 Task: Create a task  Integrate website with a new chatbot for customer support , assign it to team member softage.5@softage.net in the project BitTech and update the status of the task to  On Track  , set the priority of the task to High
Action: Mouse moved to (853, 436)
Screenshot: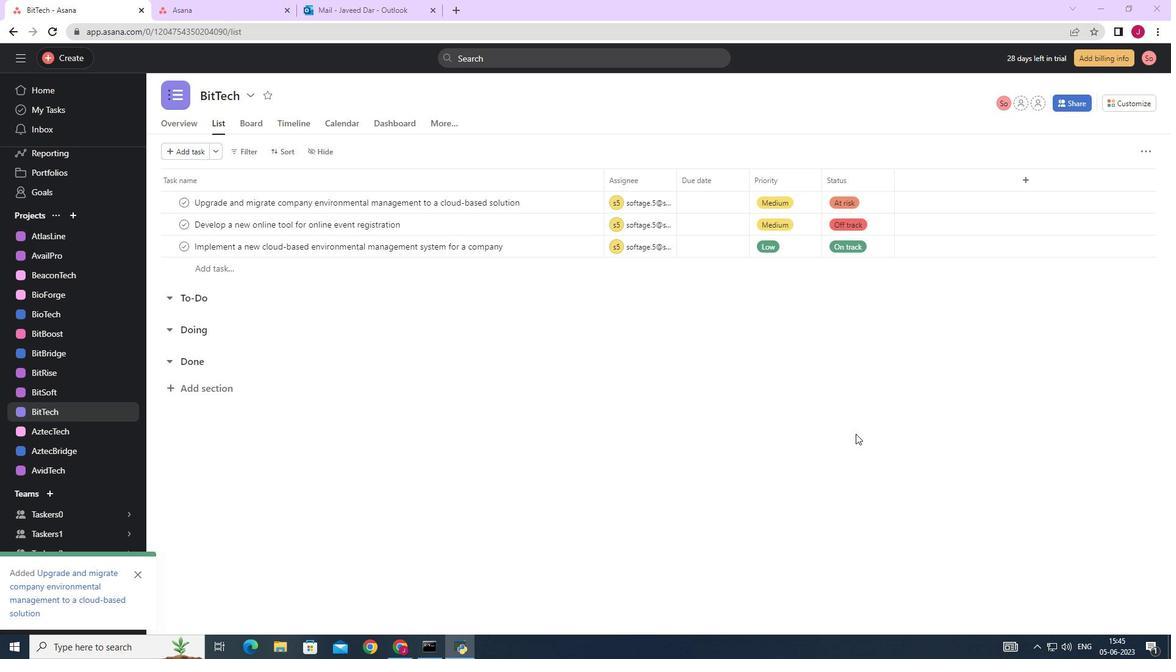 
Action: Mouse scrolled (853, 437) with delta (0, 0)
Screenshot: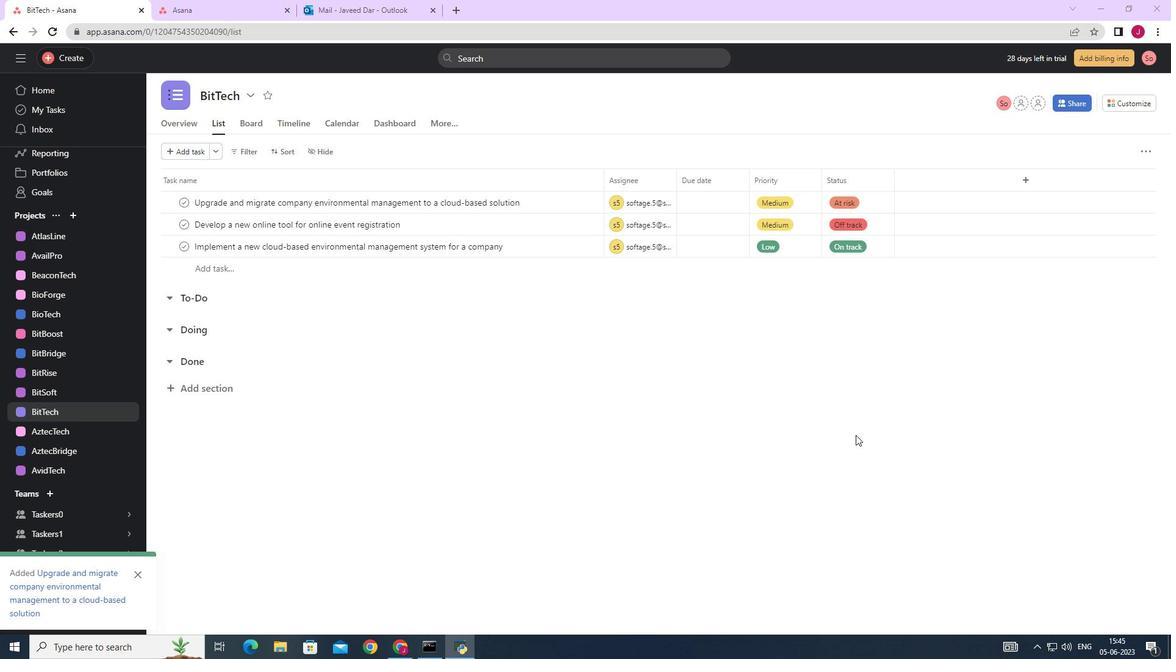 
Action: Mouse moved to (851, 436)
Screenshot: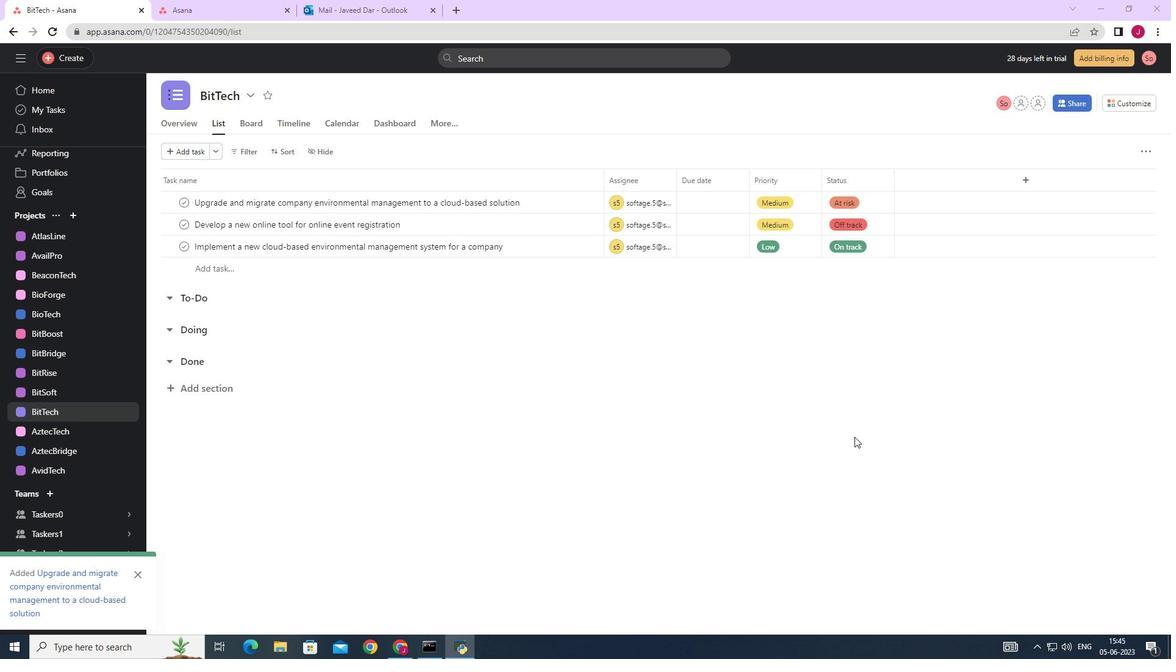 
Action: Mouse scrolled (851, 437) with delta (0, 0)
Screenshot: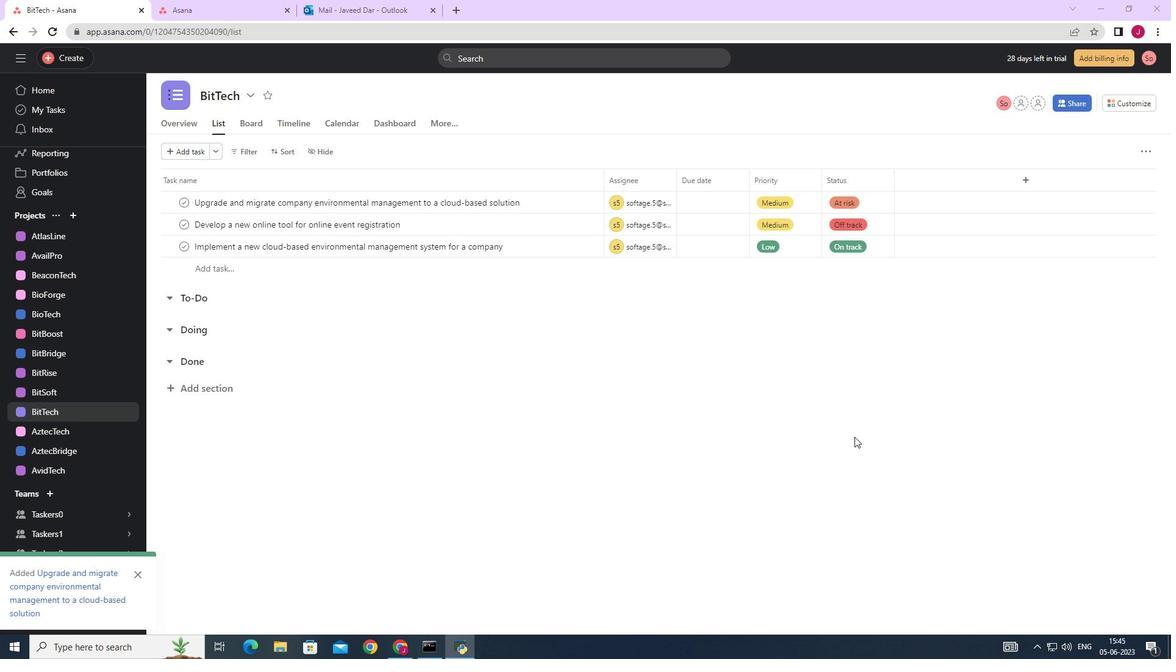 
Action: Mouse moved to (849, 436)
Screenshot: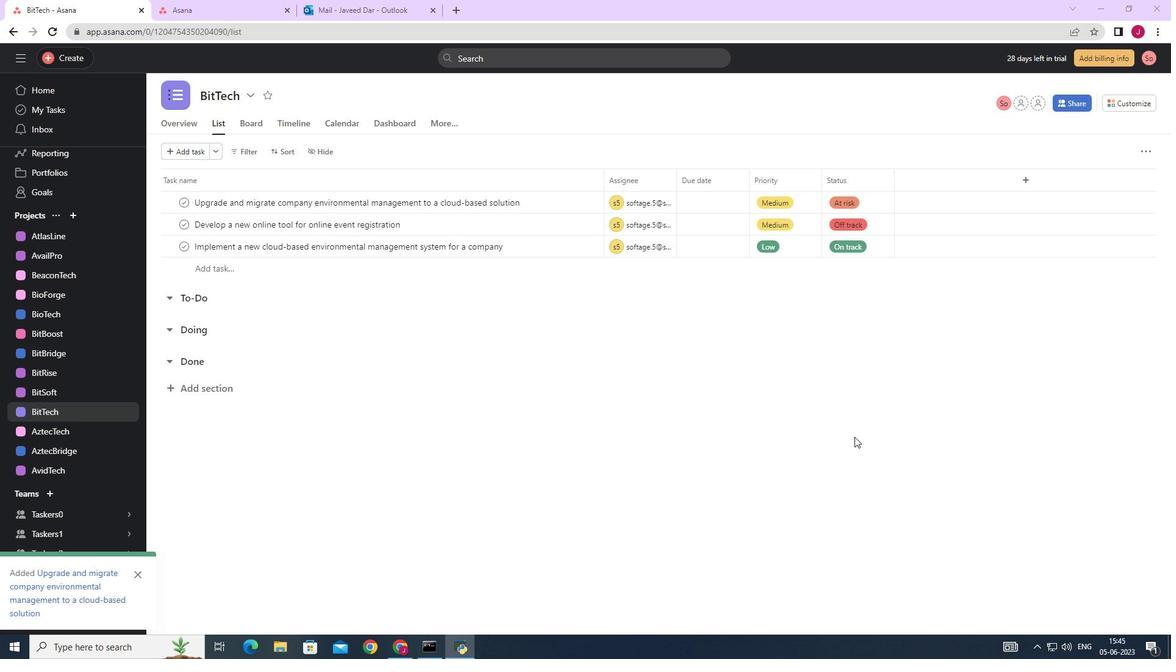 
Action: Mouse scrolled (849, 437) with delta (0, 0)
Screenshot: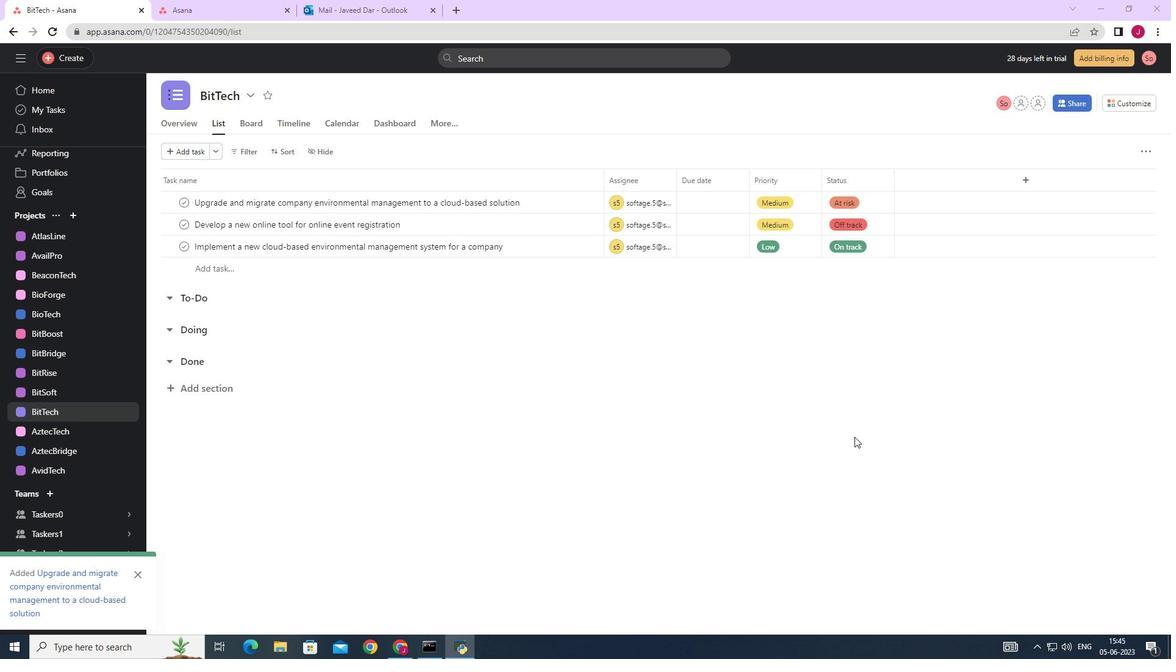 
Action: Mouse moved to (326, 383)
Screenshot: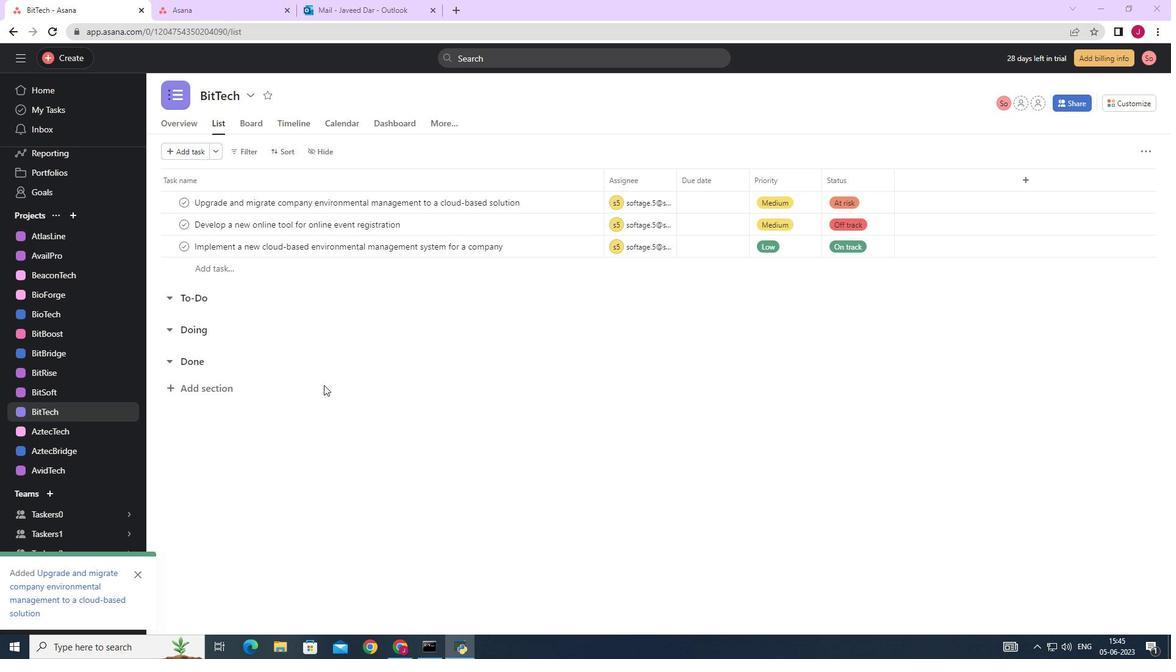 
Action: Mouse scrolled (326, 384) with delta (0, 0)
Screenshot: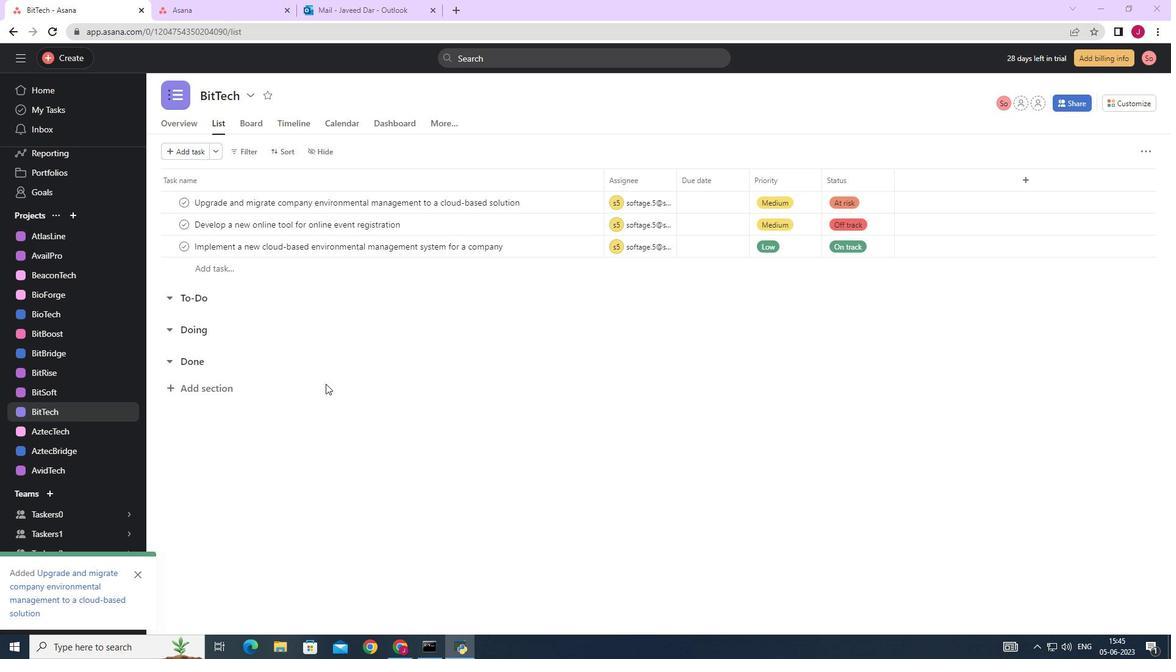 
Action: Mouse scrolled (326, 384) with delta (0, 0)
Screenshot: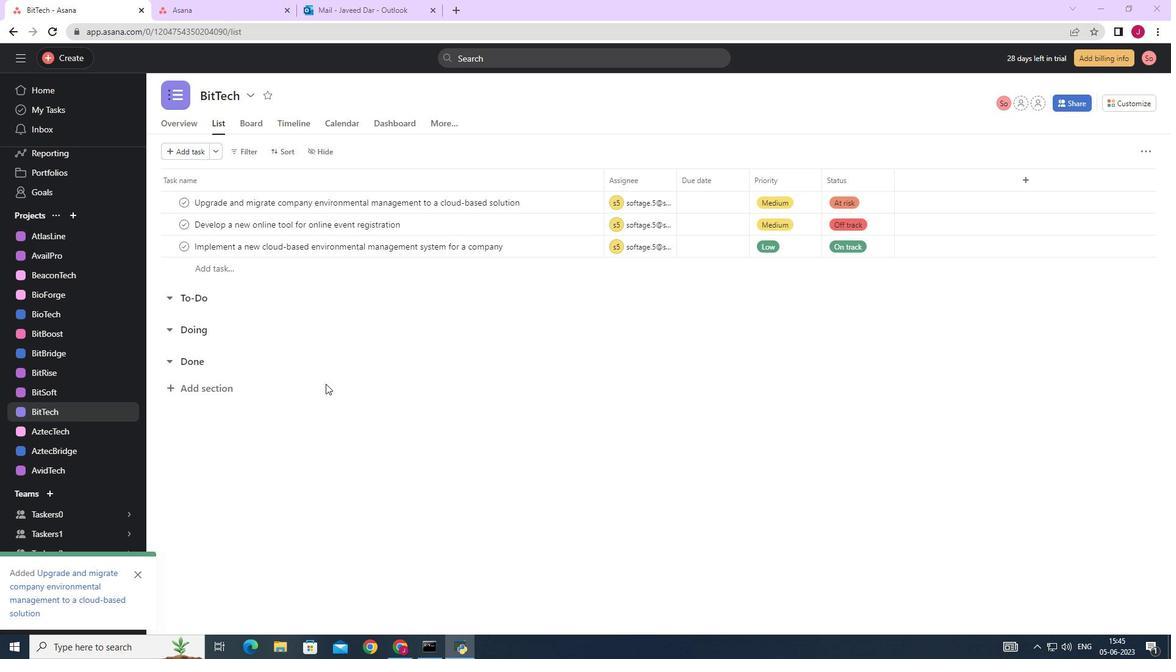 
Action: Mouse moved to (83, 56)
Screenshot: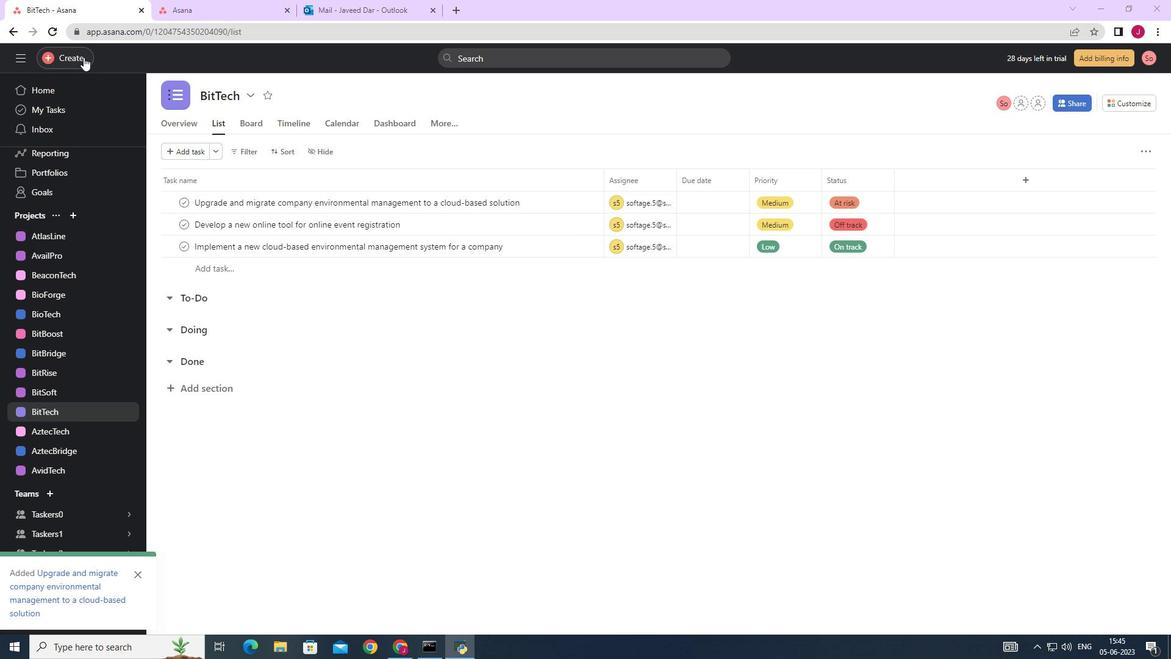 
Action: Mouse pressed left at (83, 56)
Screenshot: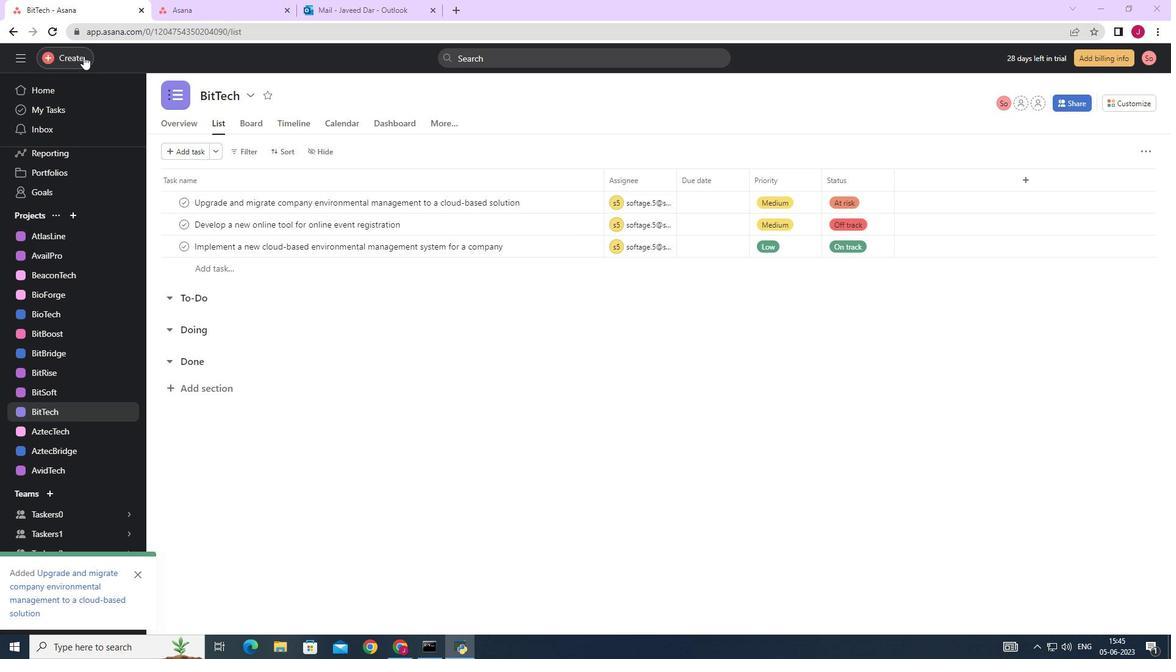 
Action: Mouse moved to (134, 57)
Screenshot: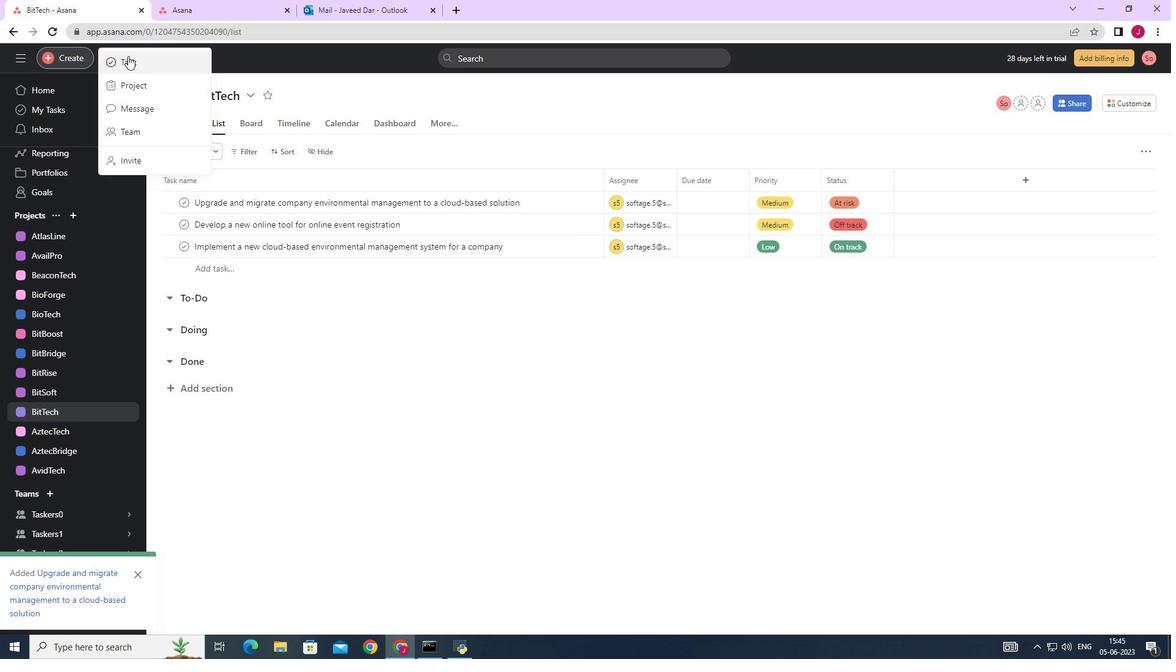 
Action: Mouse pressed left at (134, 57)
Screenshot: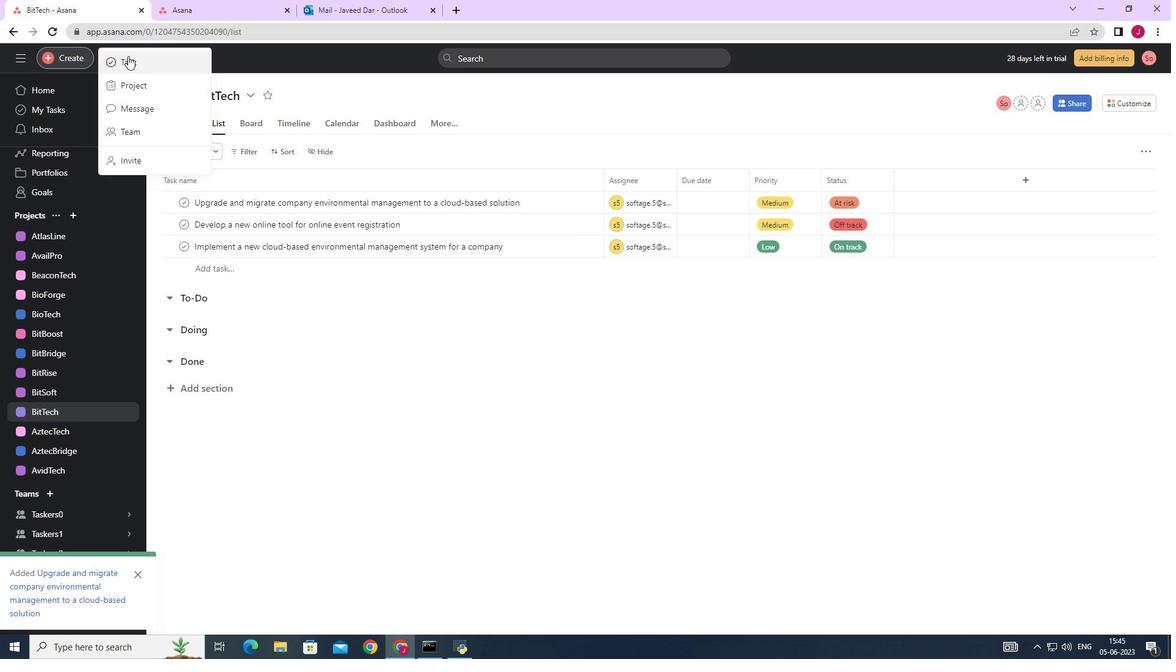 
Action: Mouse moved to (928, 403)
Screenshot: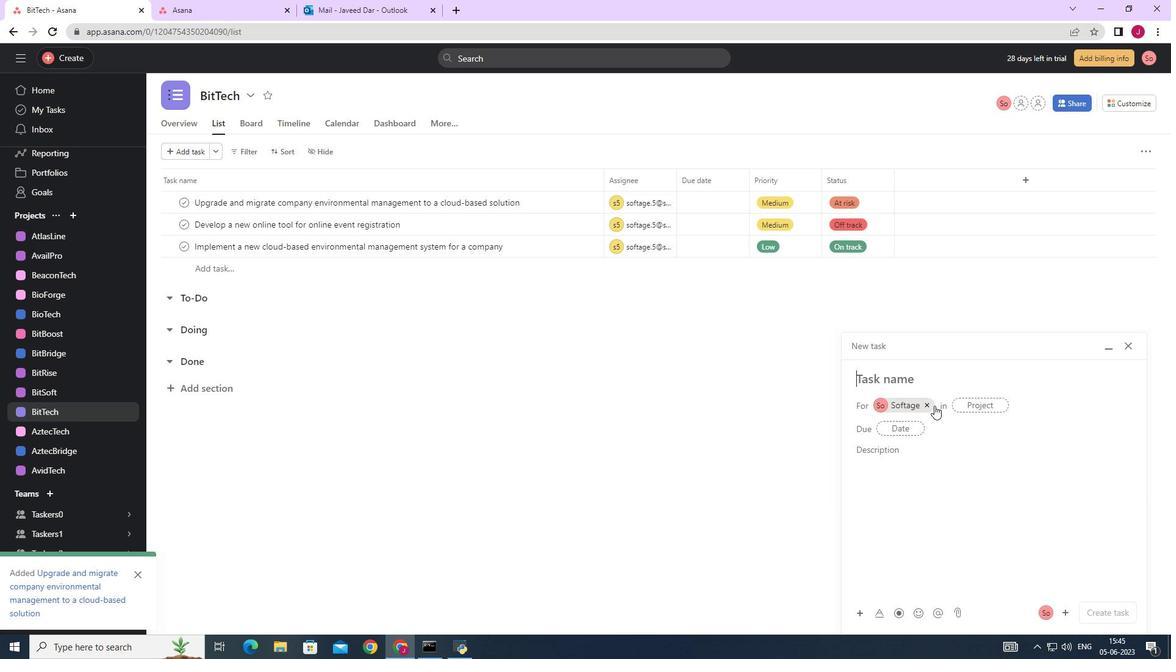 
Action: Mouse pressed left at (928, 403)
Screenshot: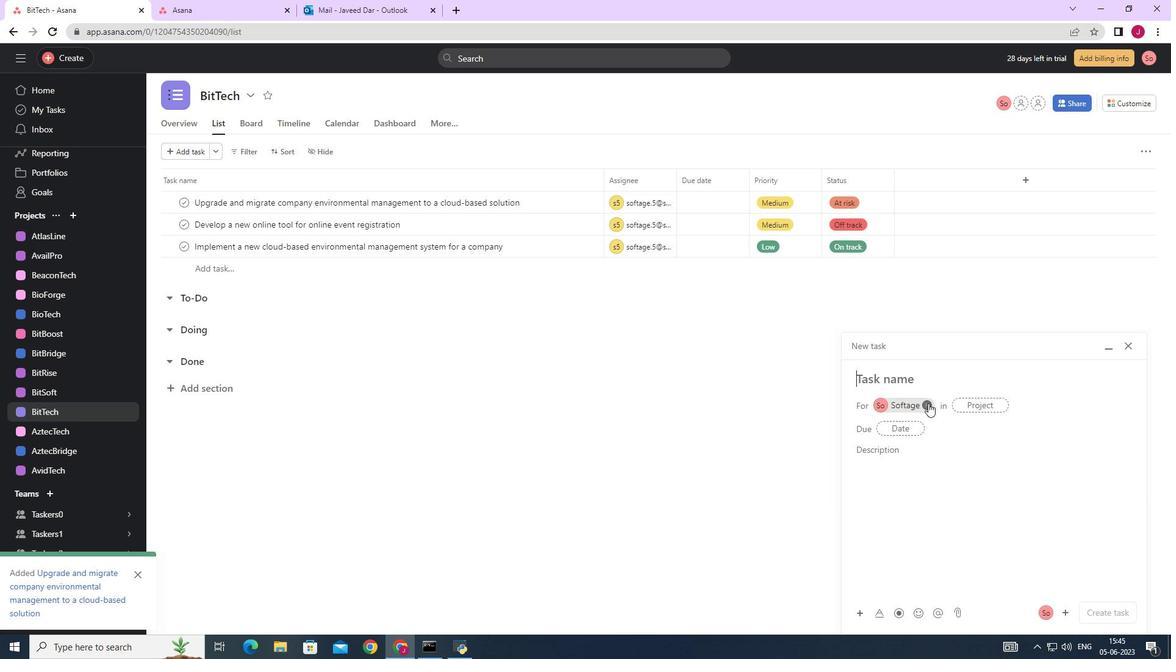 
Action: Mouse moved to (886, 379)
Screenshot: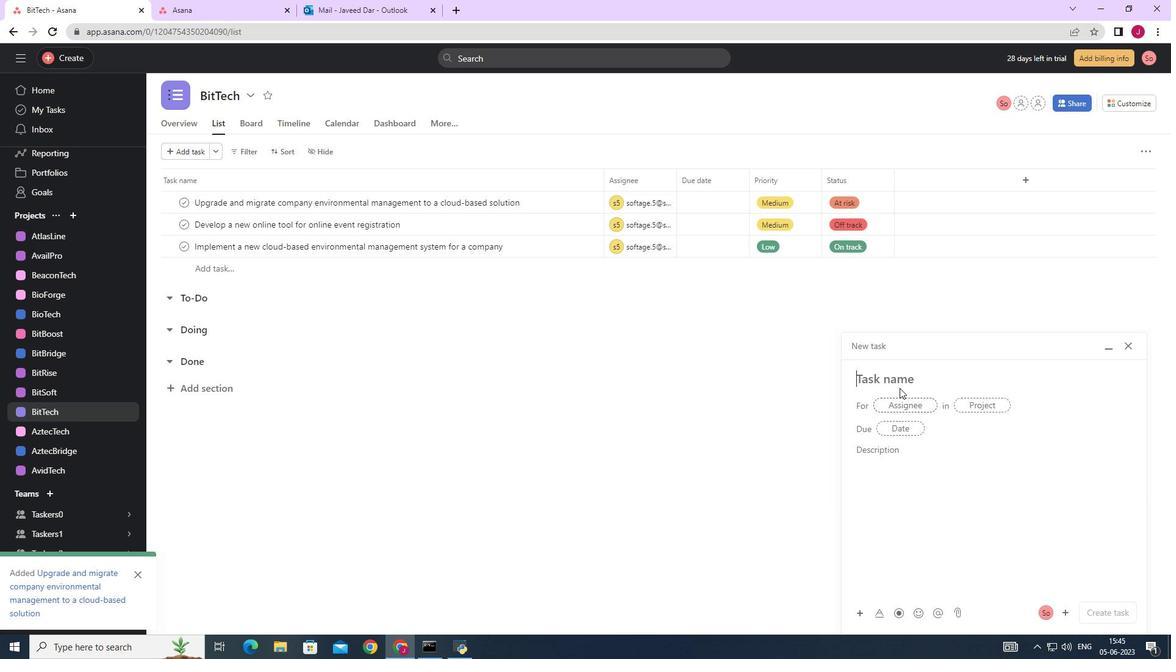 
Action: Mouse pressed left at (886, 379)
Screenshot: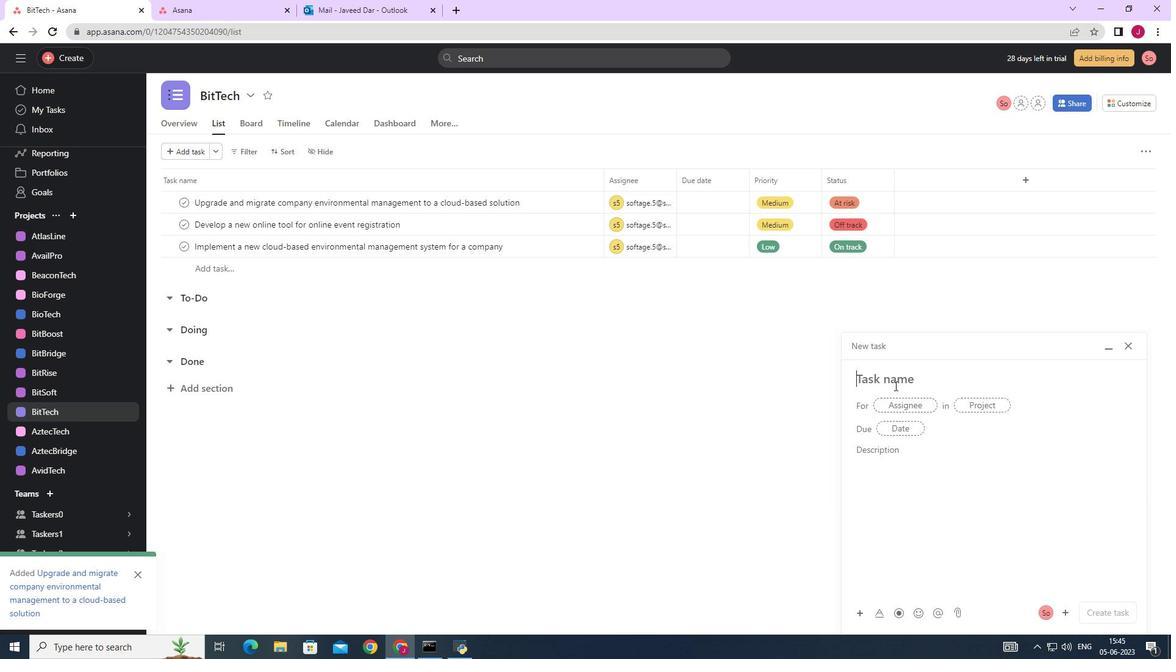 
Action: Key pressed <Key.caps_lock>I<Key.caps_lock>ntegrate<Key.space>website<Key.space>with<Key.space>a<Key.space>new<Key.space>chatbot<Key.space>for<Key.space>customer<Key.space>support<Key.space>
Screenshot: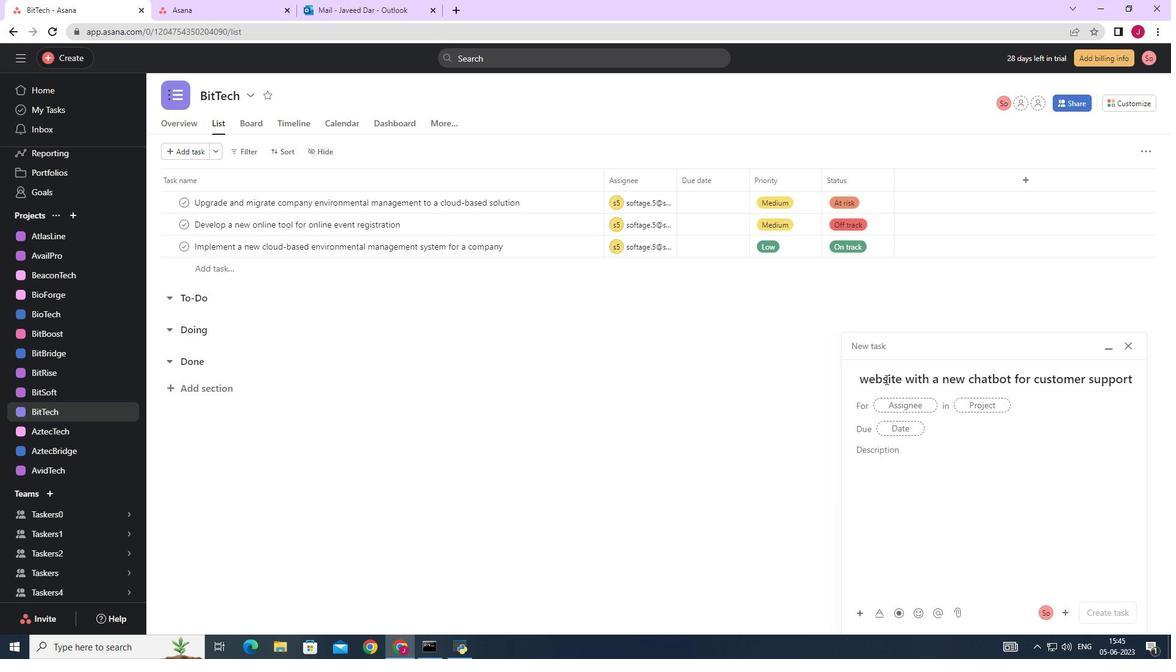 
Action: Mouse moved to (908, 408)
Screenshot: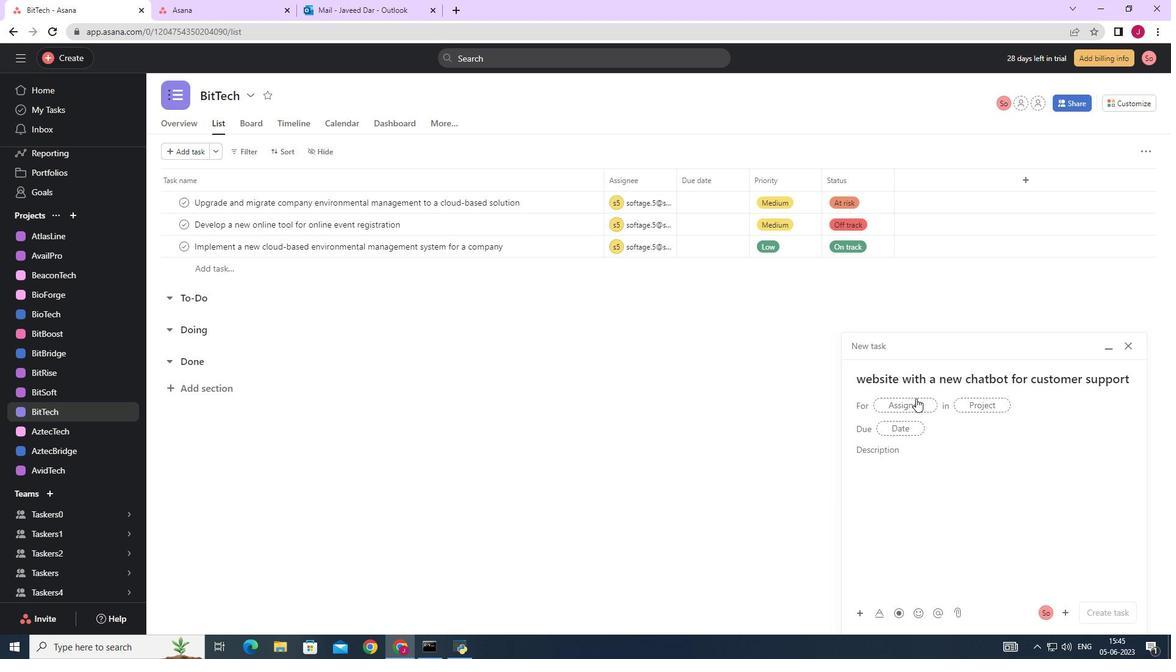
Action: Mouse pressed left at (908, 408)
Screenshot: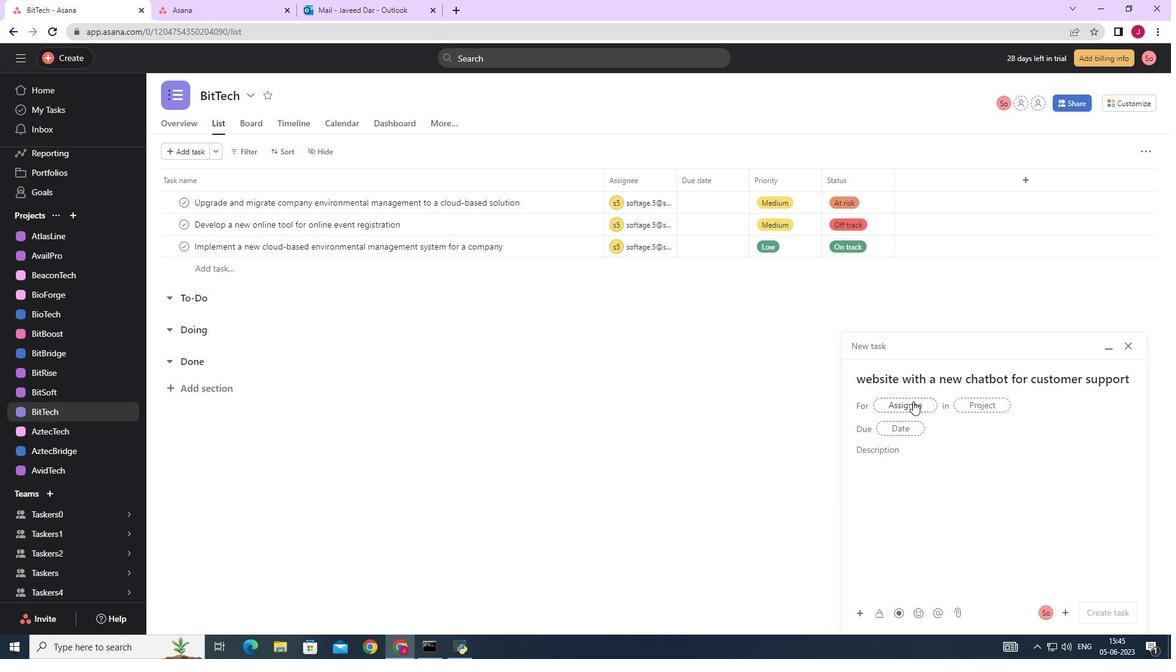 
Action: Key pressed softage.5
Screenshot: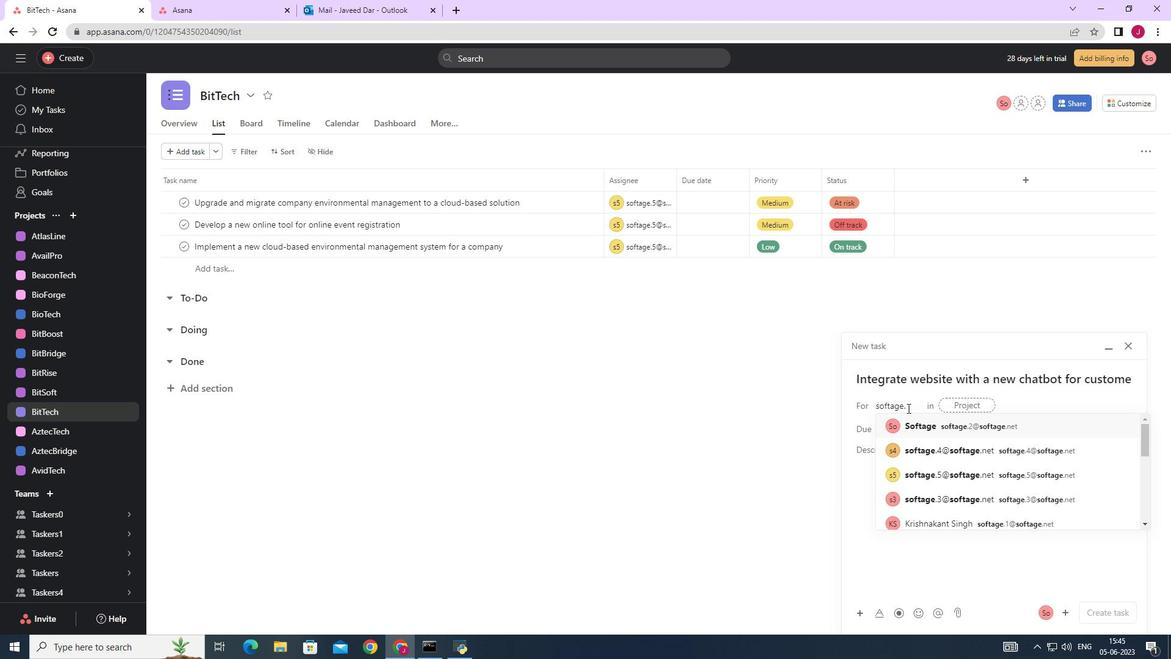 
Action: Mouse moved to (922, 422)
Screenshot: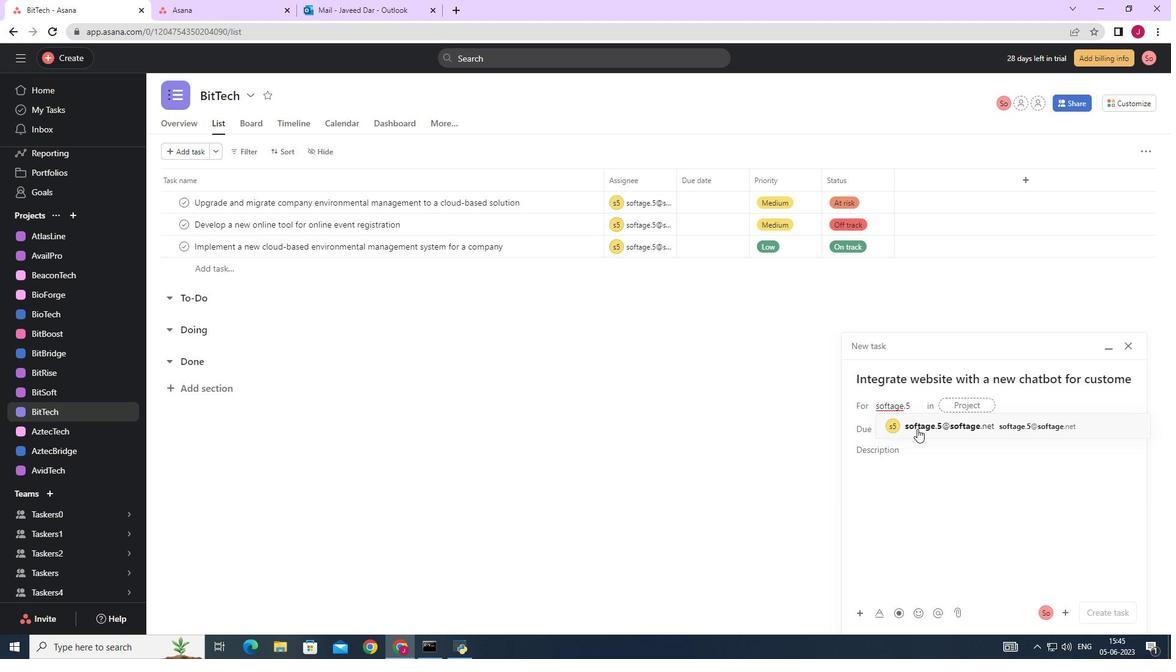 
Action: Mouse pressed left at (922, 422)
Screenshot: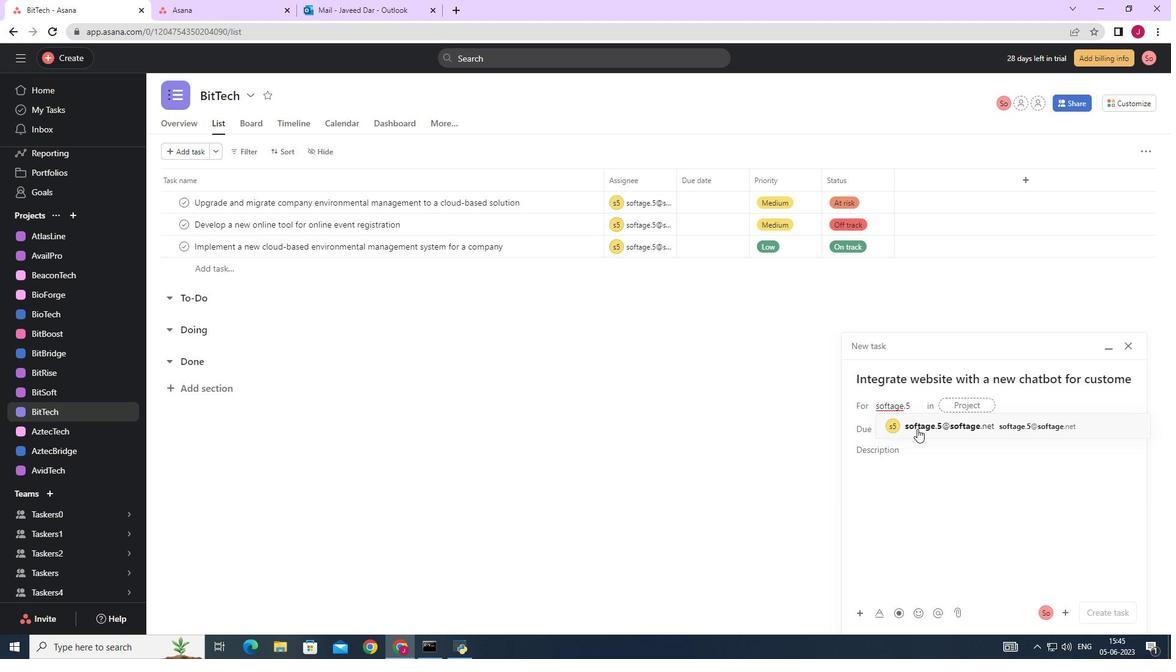 
Action: Mouse moved to (773, 425)
Screenshot: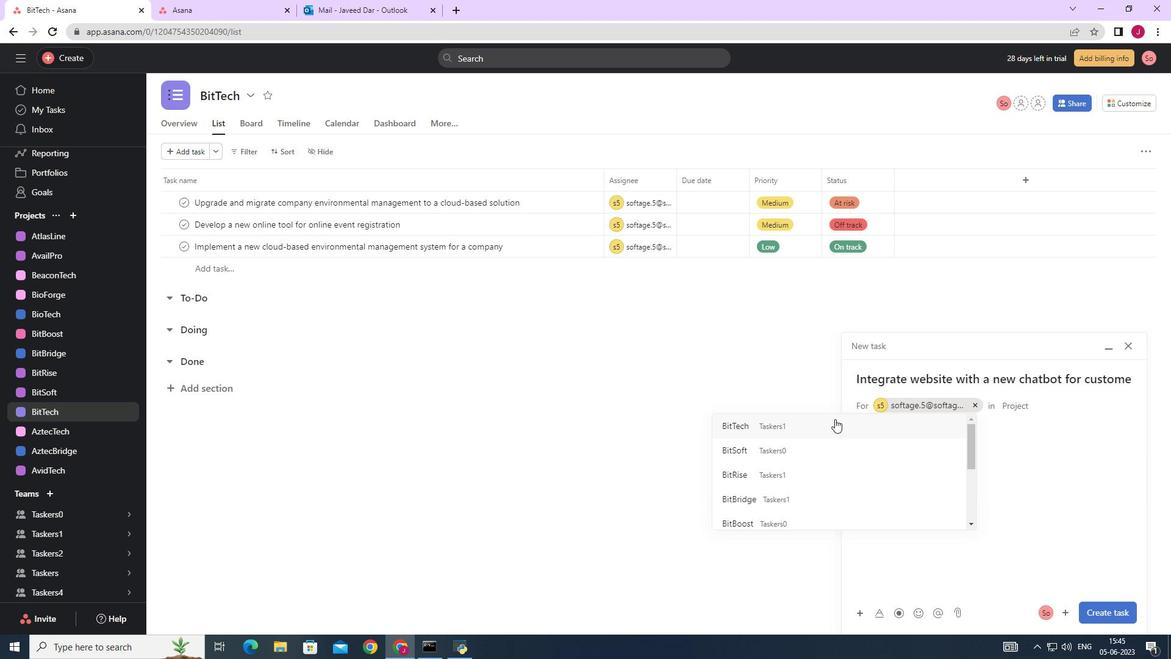 
Action: Mouse pressed left at (773, 425)
Screenshot: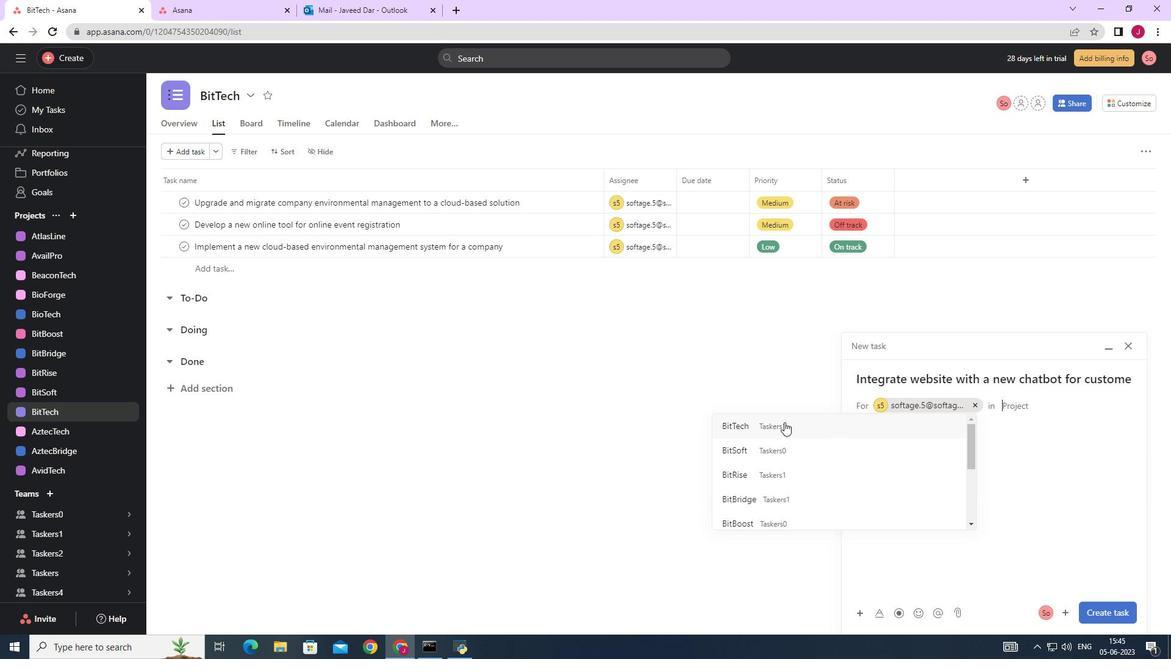
Action: Mouse moved to (916, 448)
Screenshot: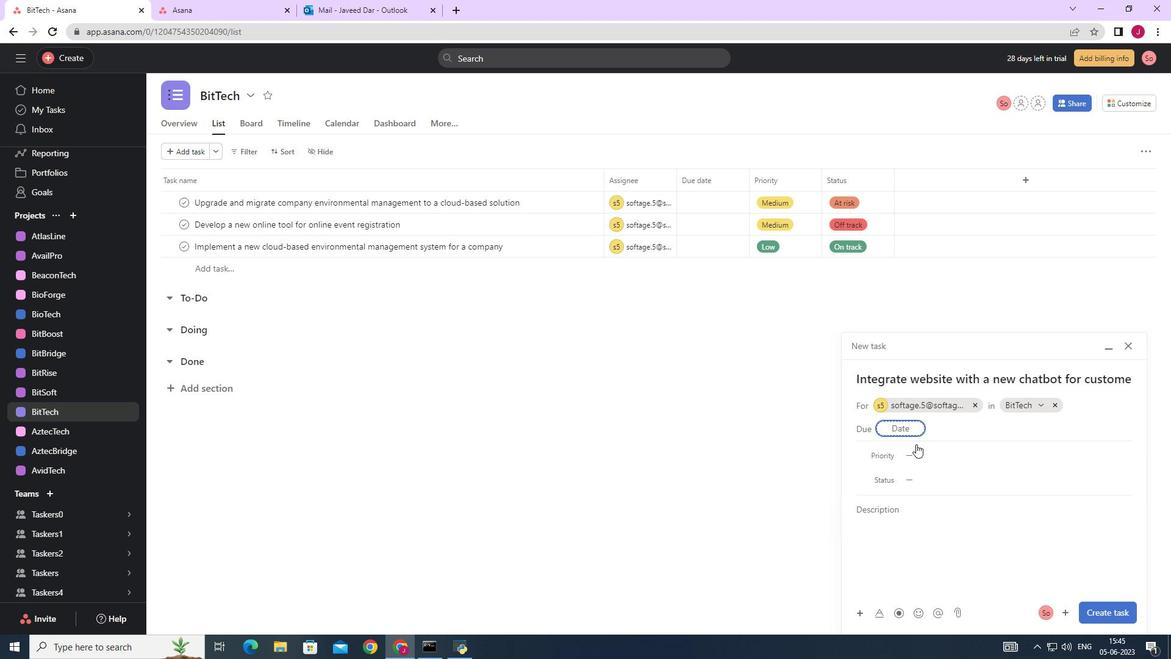 
Action: Mouse pressed left at (916, 448)
Screenshot: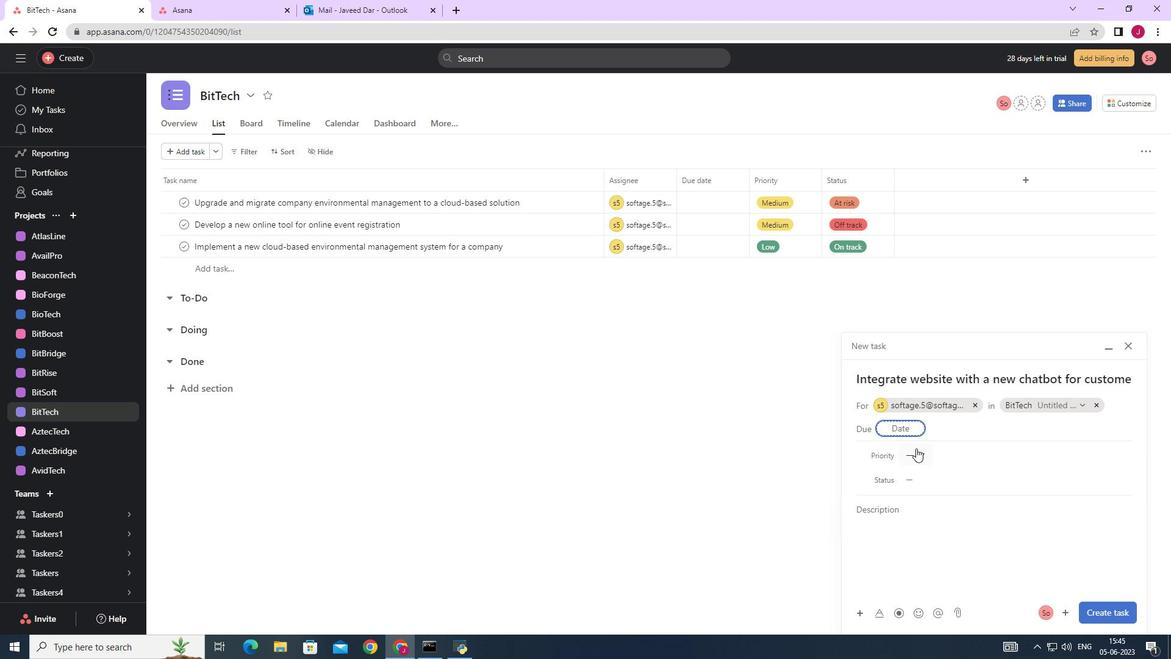 
Action: Mouse moved to (925, 491)
Screenshot: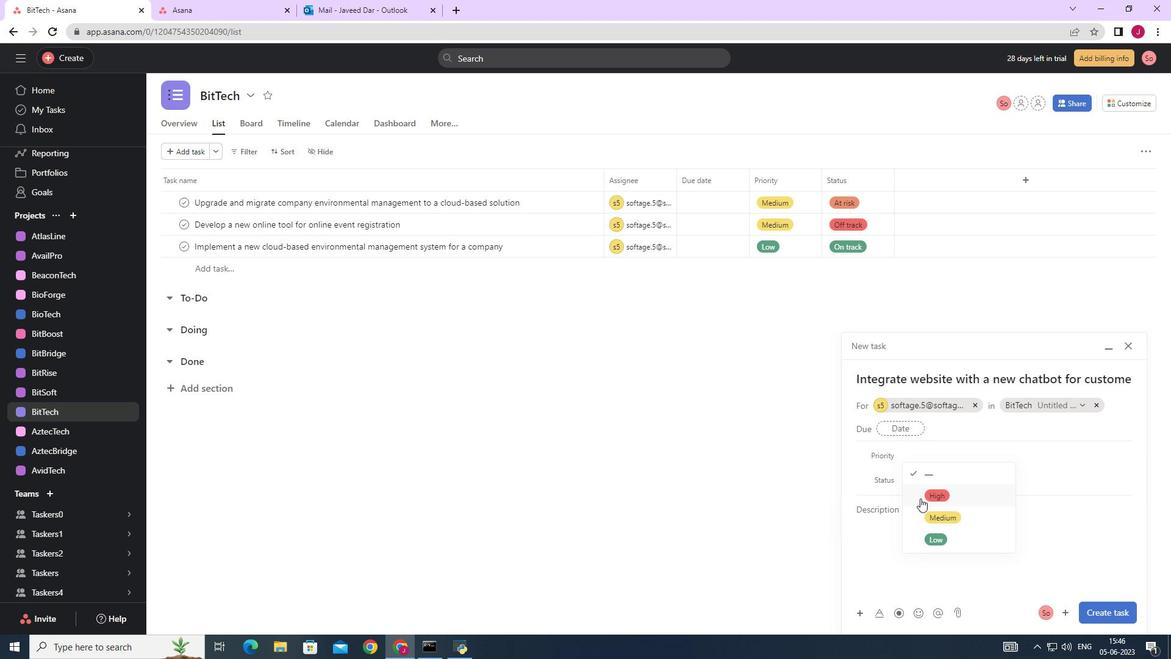 
Action: Mouse pressed left at (925, 491)
Screenshot: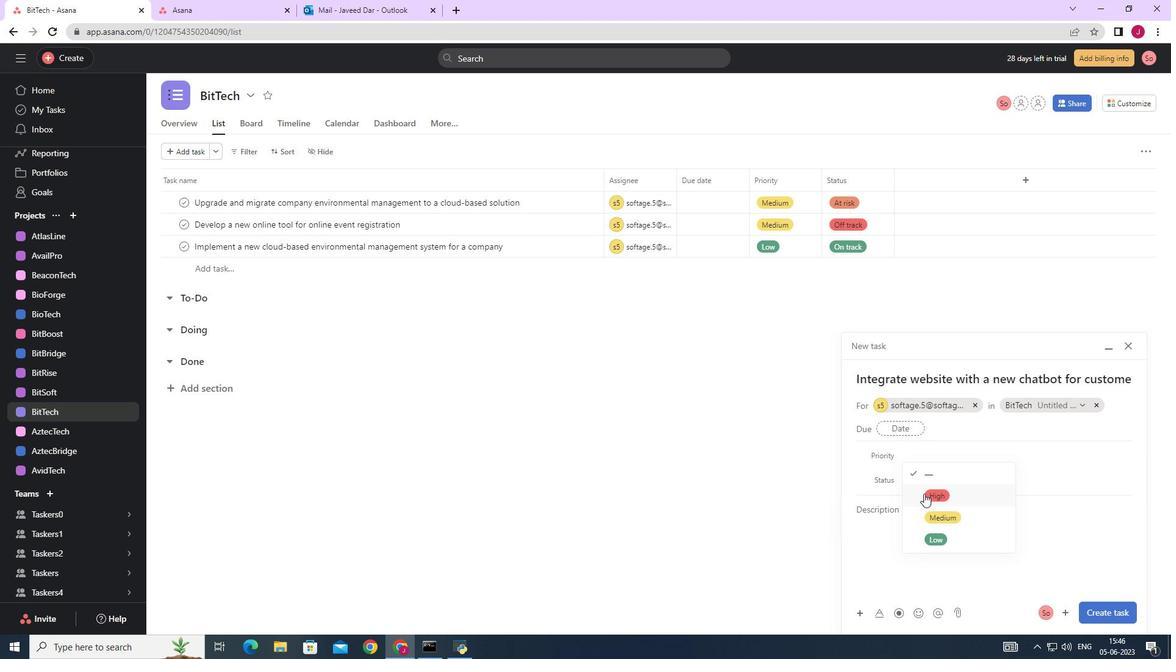 
Action: Mouse moved to (925, 474)
Screenshot: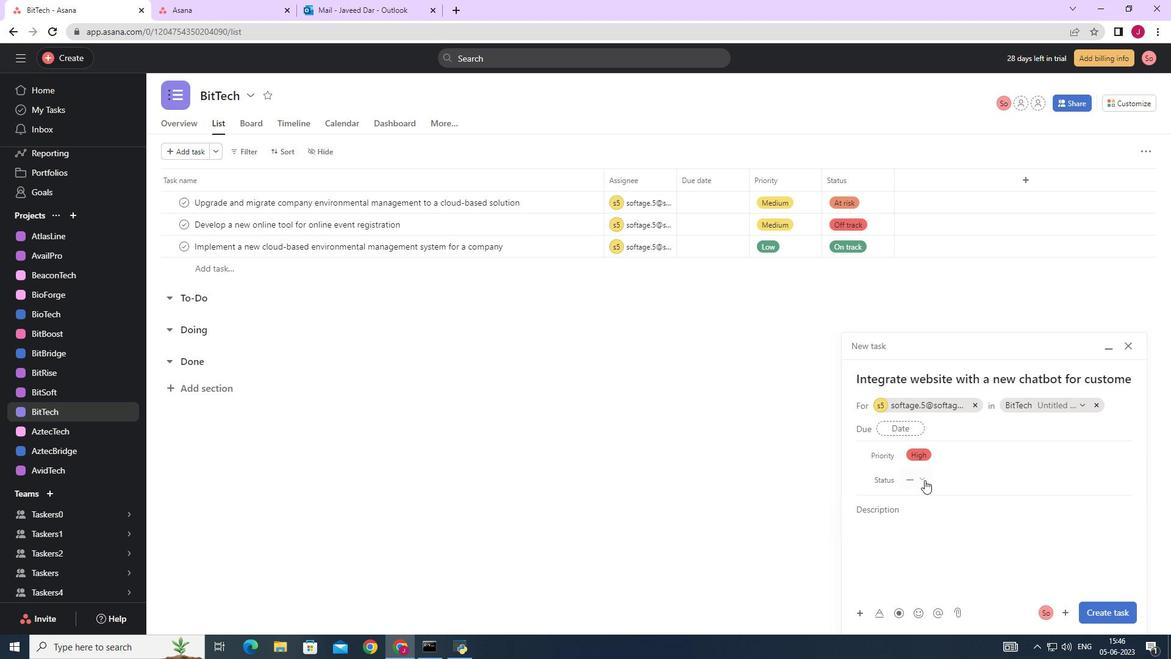 
Action: Mouse pressed left at (925, 474)
Screenshot: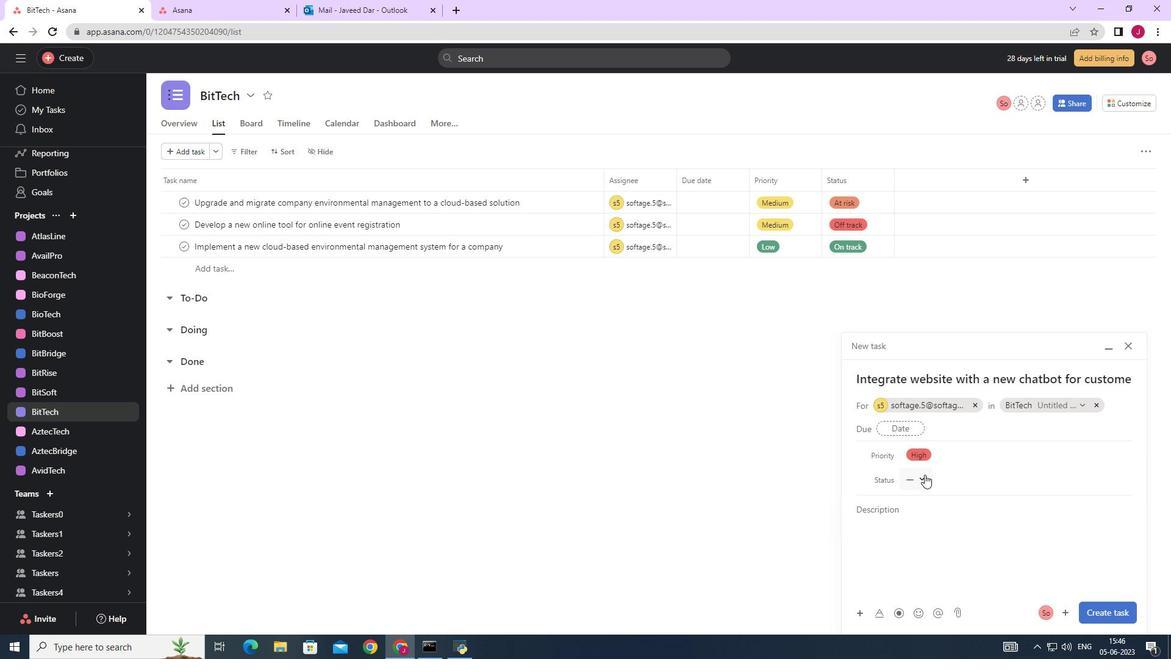 
Action: Mouse moved to (947, 517)
Screenshot: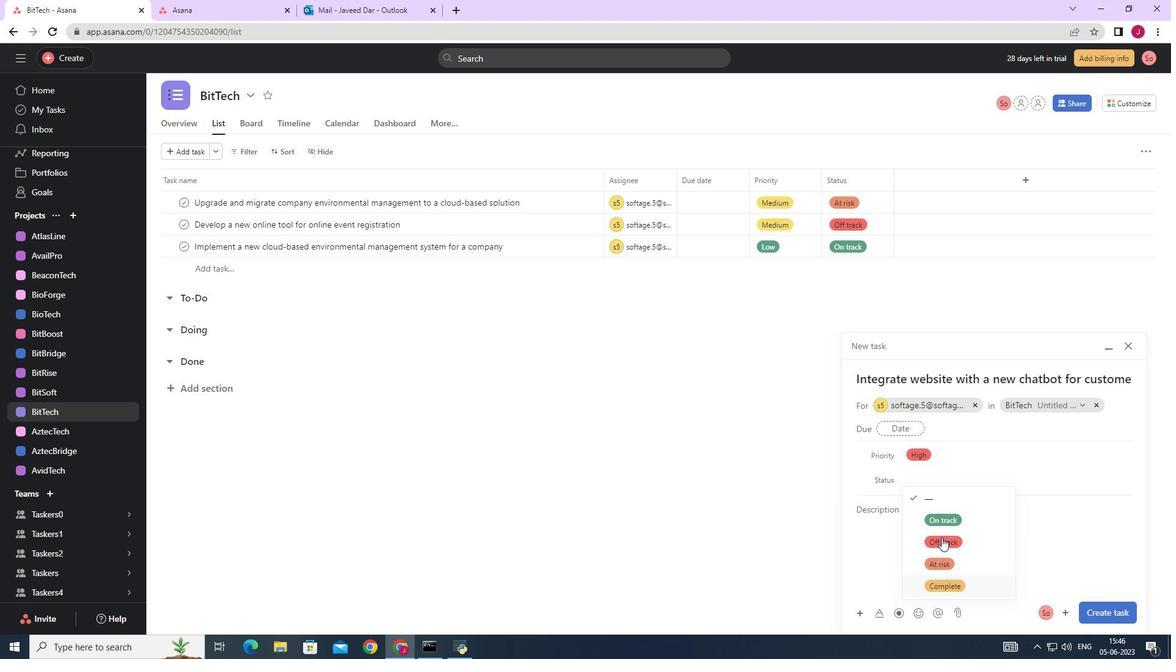
Action: Mouse pressed left at (947, 517)
Screenshot: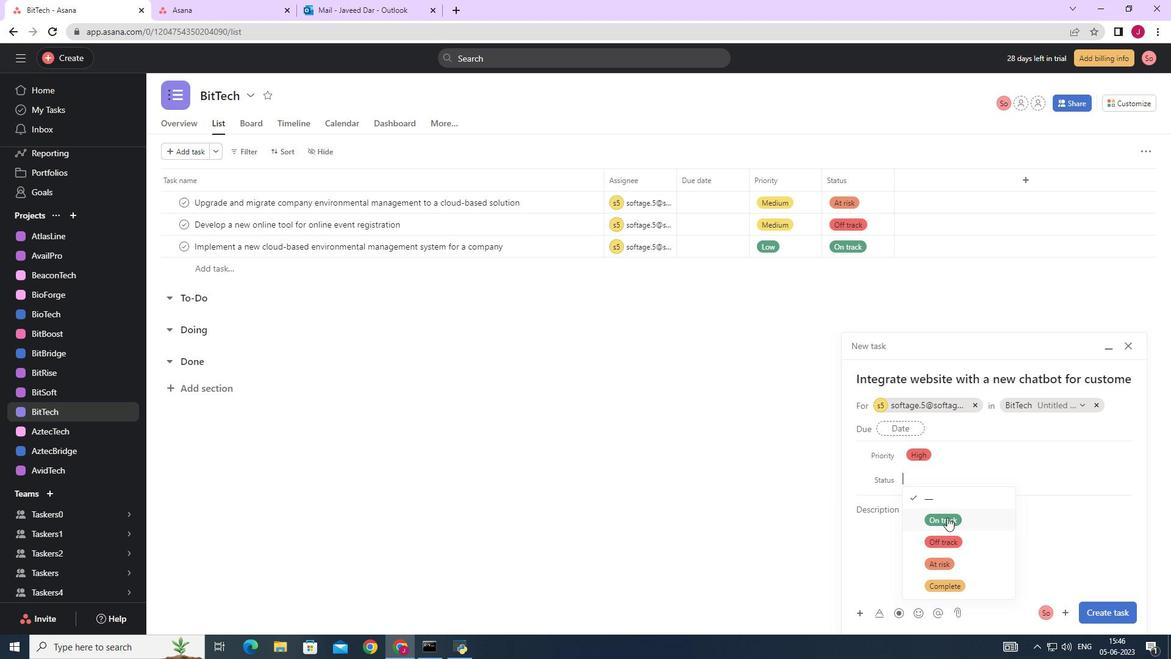 
Action: Mouse moved to (1094, 610)
Screenshot: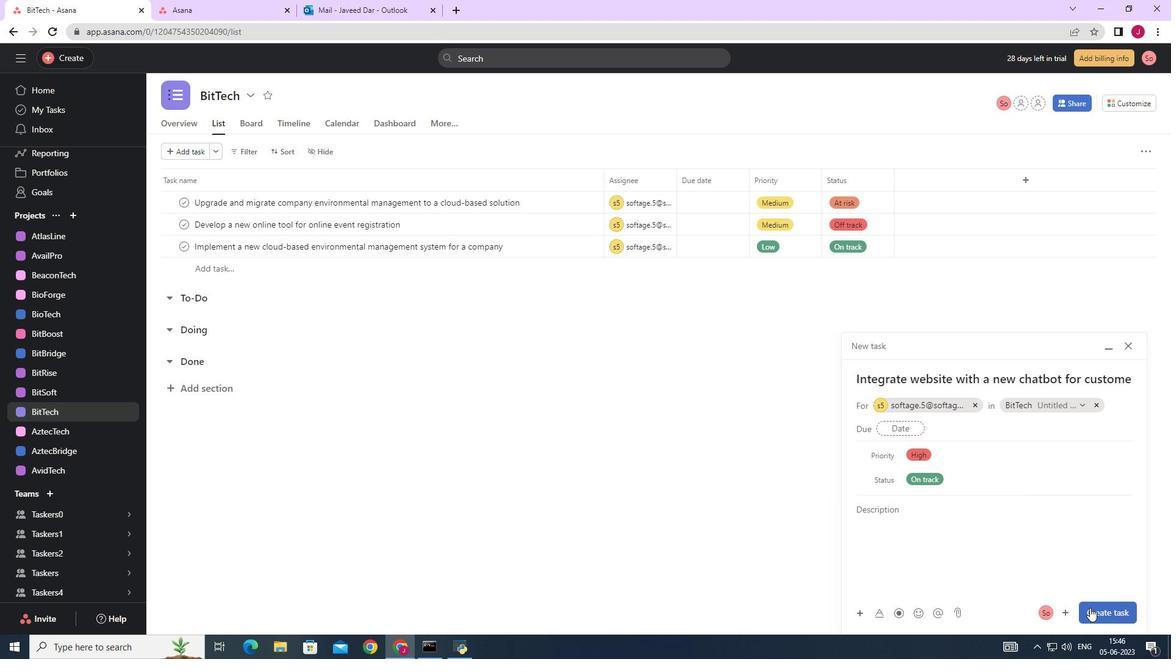 
Action: Mouse pressed left at (1094, 610)
Screenshot: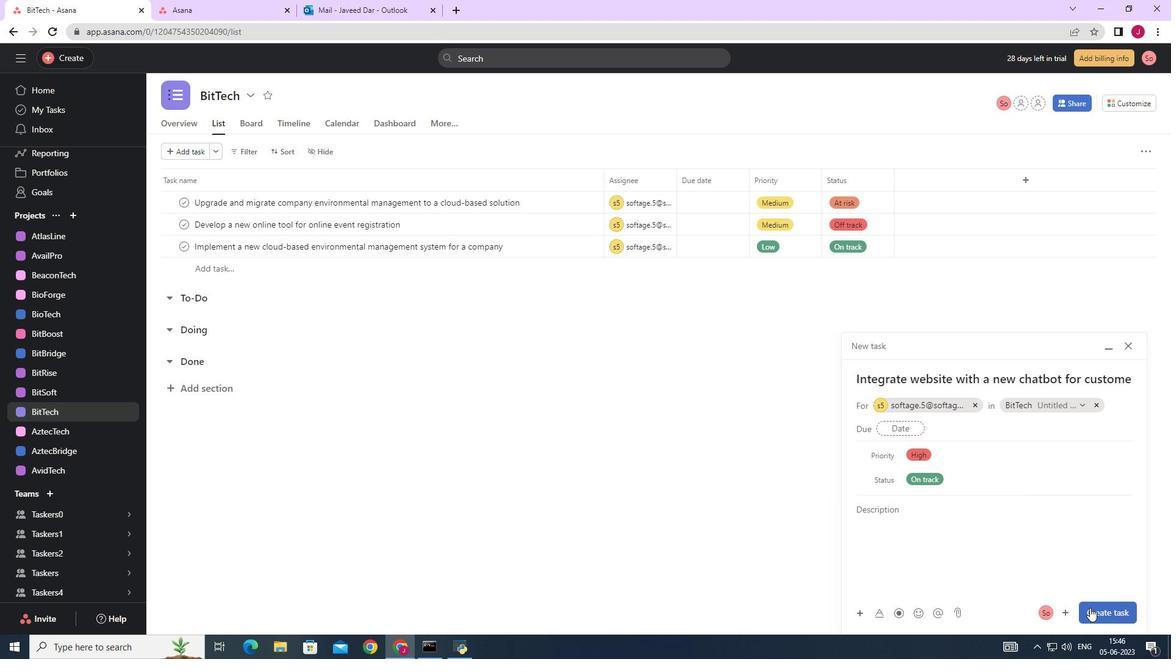 
Action: Mouse moved to (1013, 527)
Screenshot: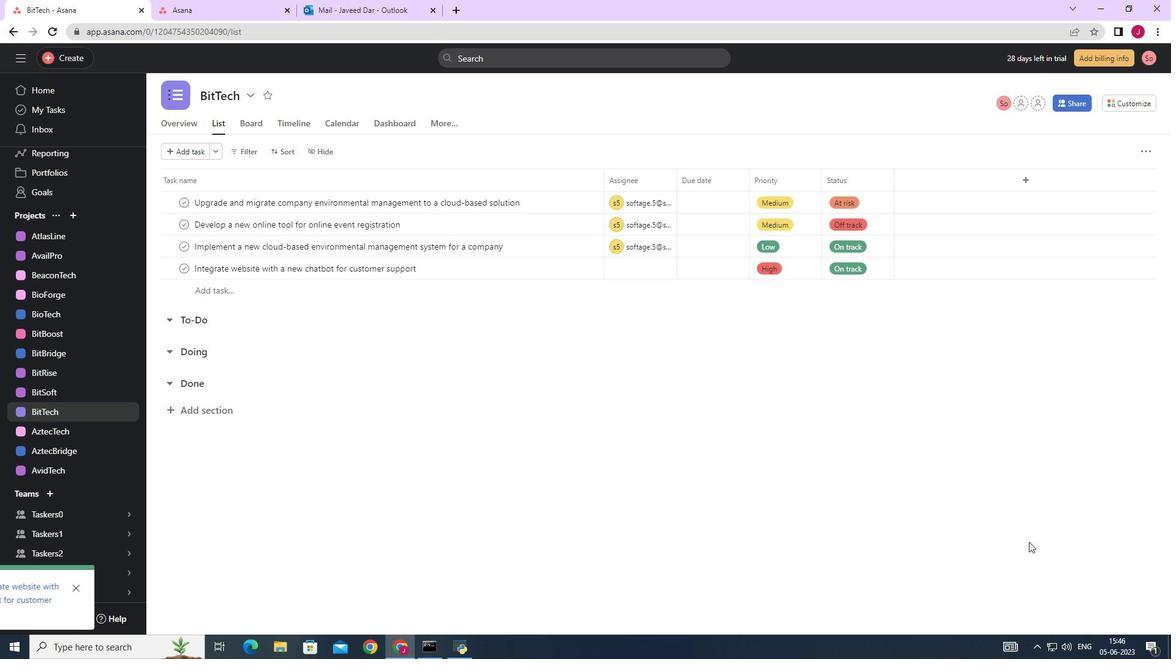 
